 Task: Customize the columns displayed in your Outlook email view.
Action: Mouse moved to (235, 29)
Screenshot: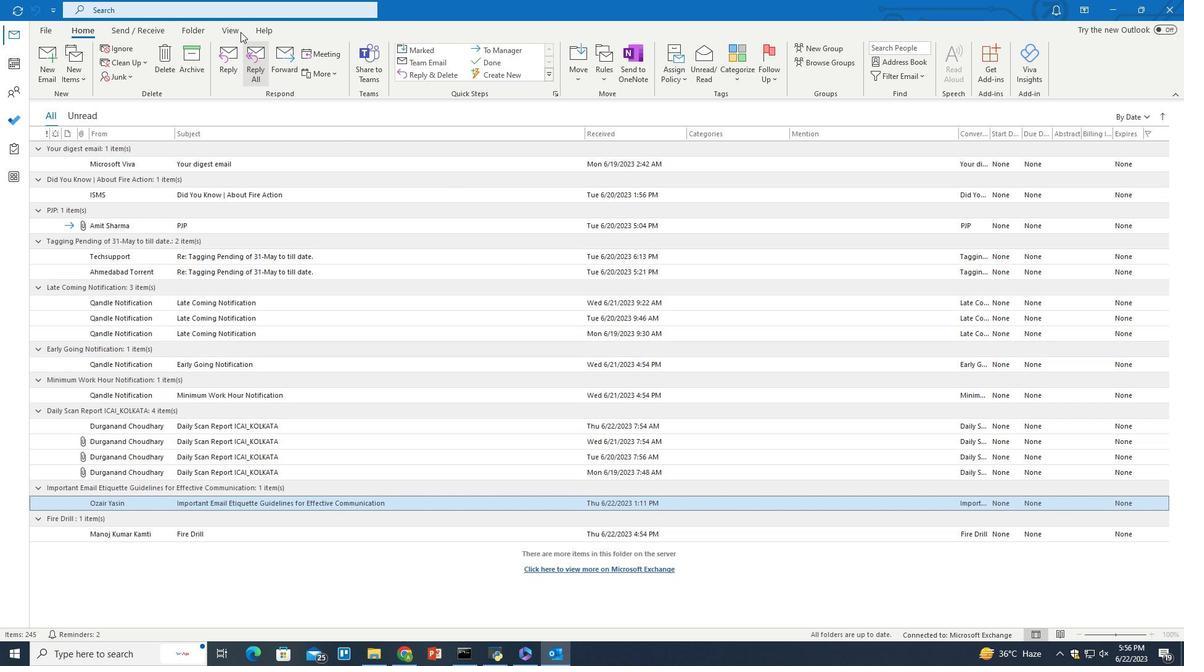 
Action: Mouse pressed left at (235, 29)
Screenshot: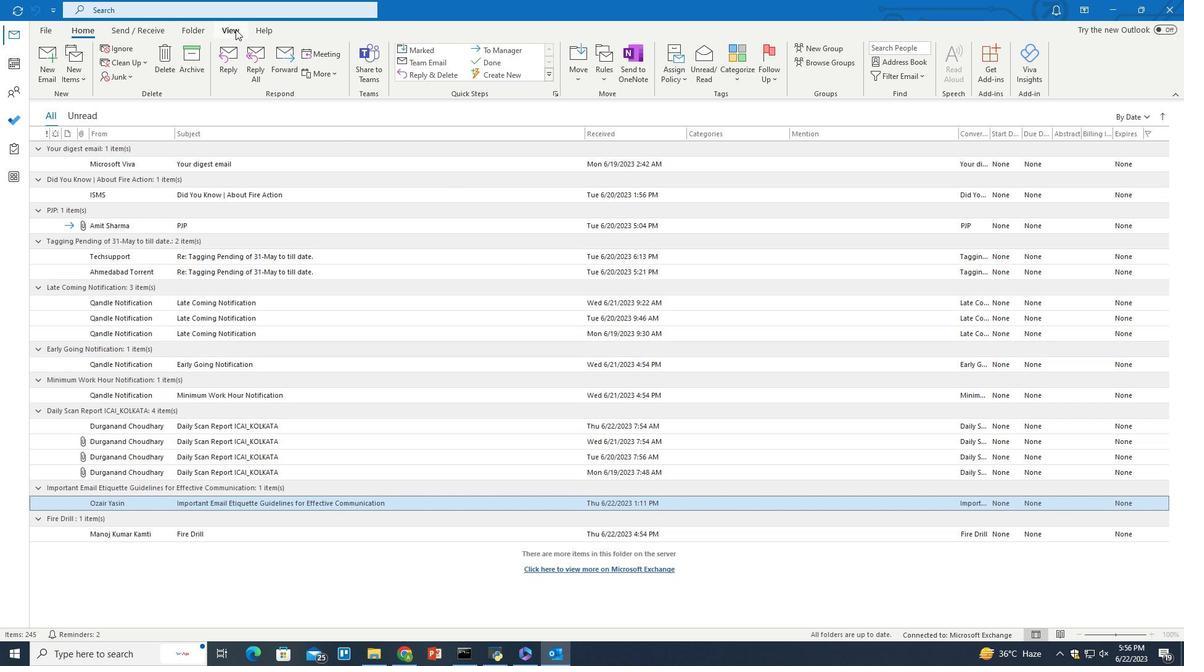 
Action: Mouse moved to (700, 65)
Screenshot: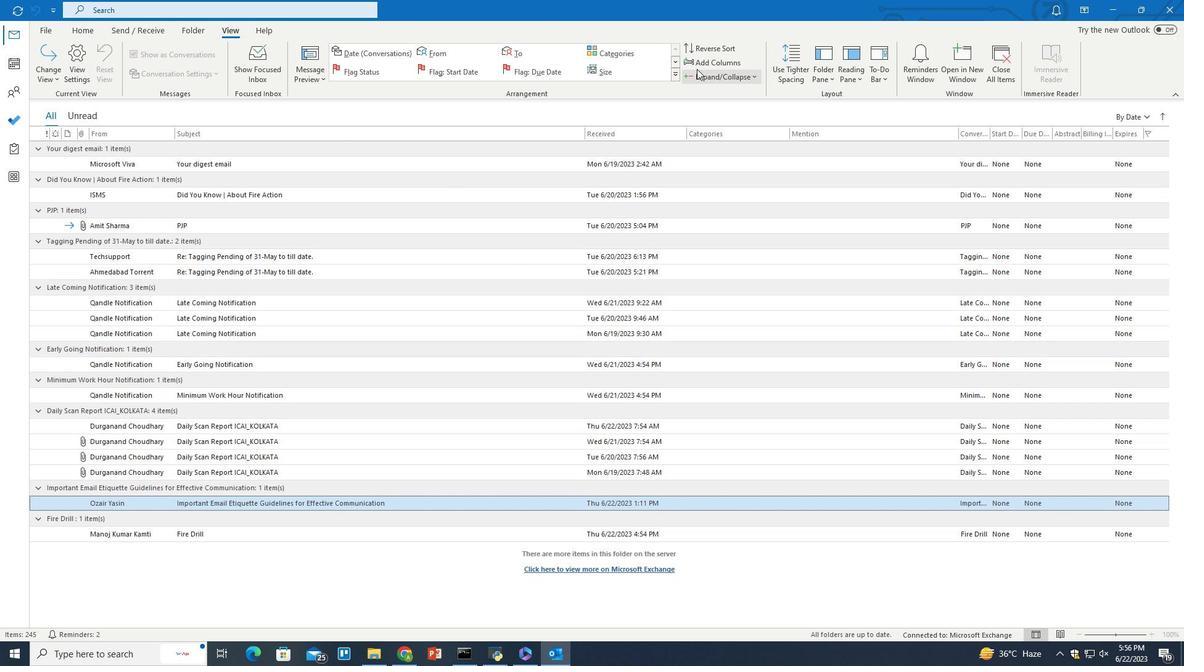 
Action: Mouse pressed left at (700, 65)
Screenshot: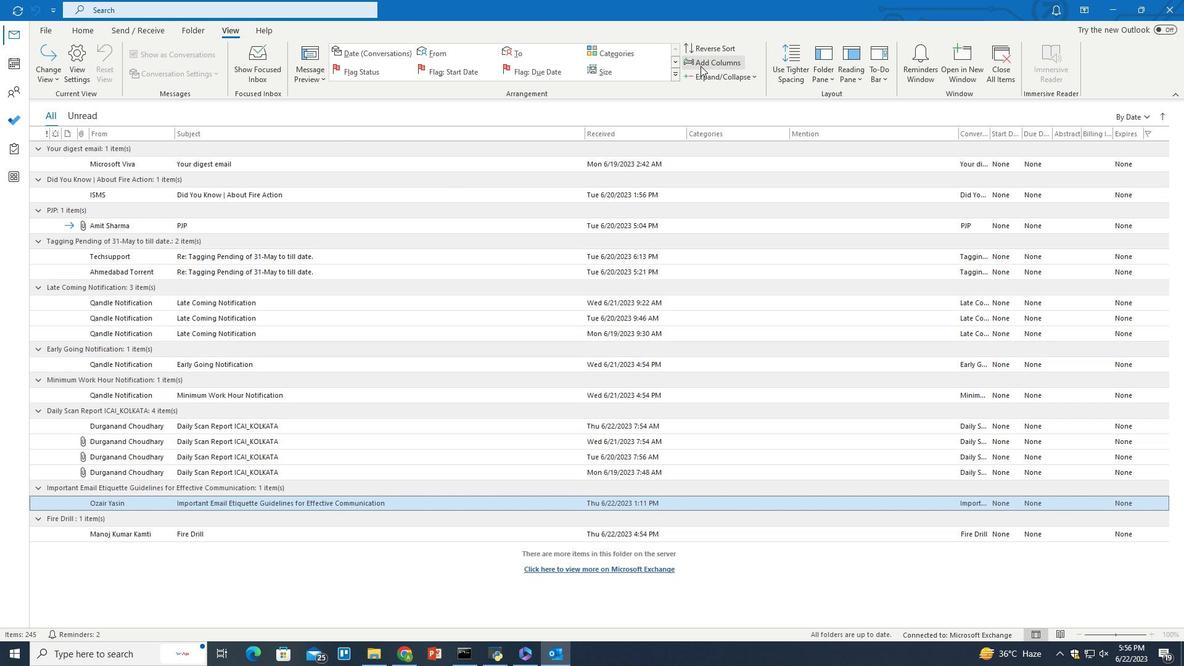 
Action: Mouse moved to (637, 298)
Screenshot: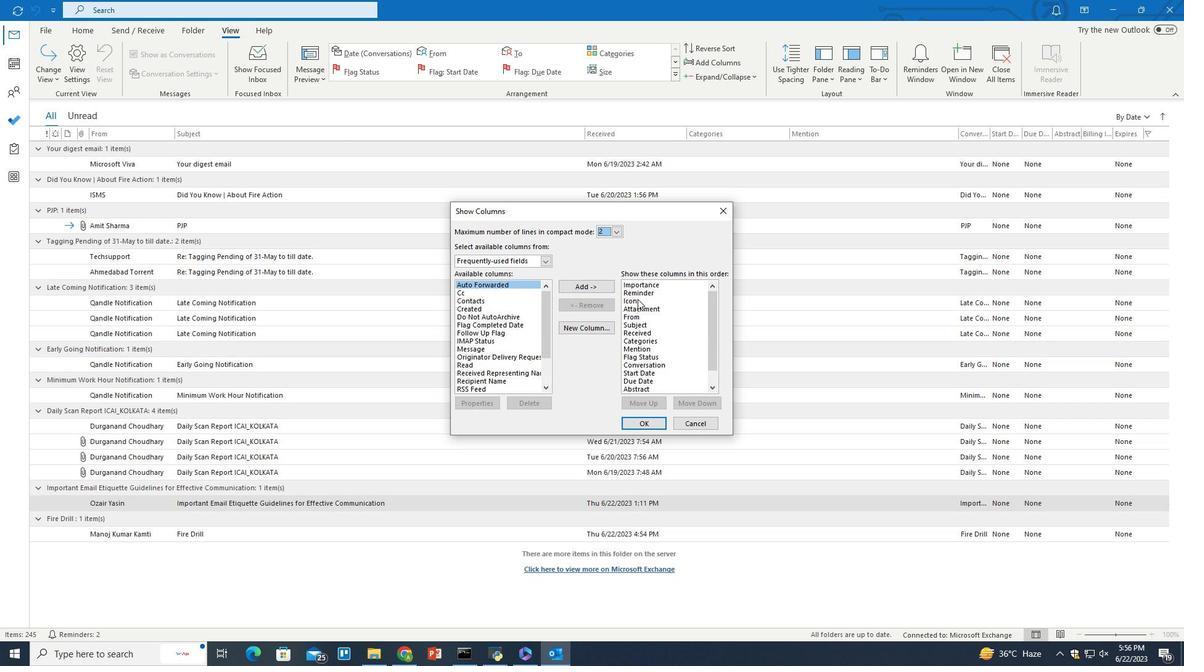 
Action: Mouse pressed left at (637, 298)
Screenshot: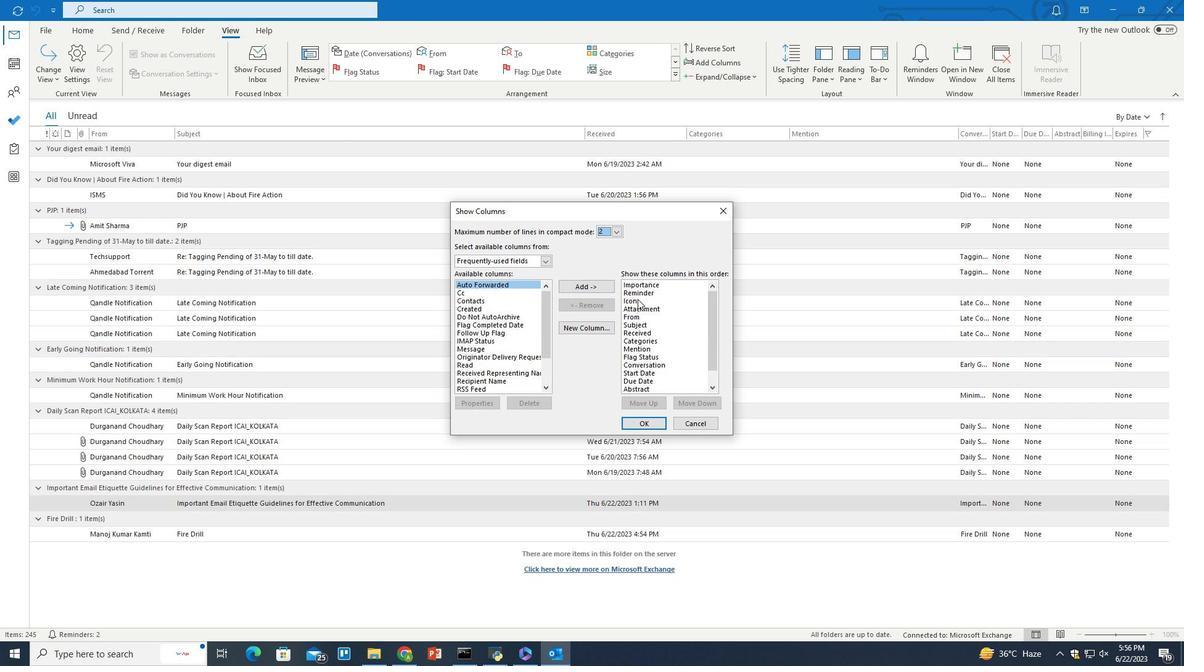 
Action: Mouse moved to (593, 302)
Screenshot: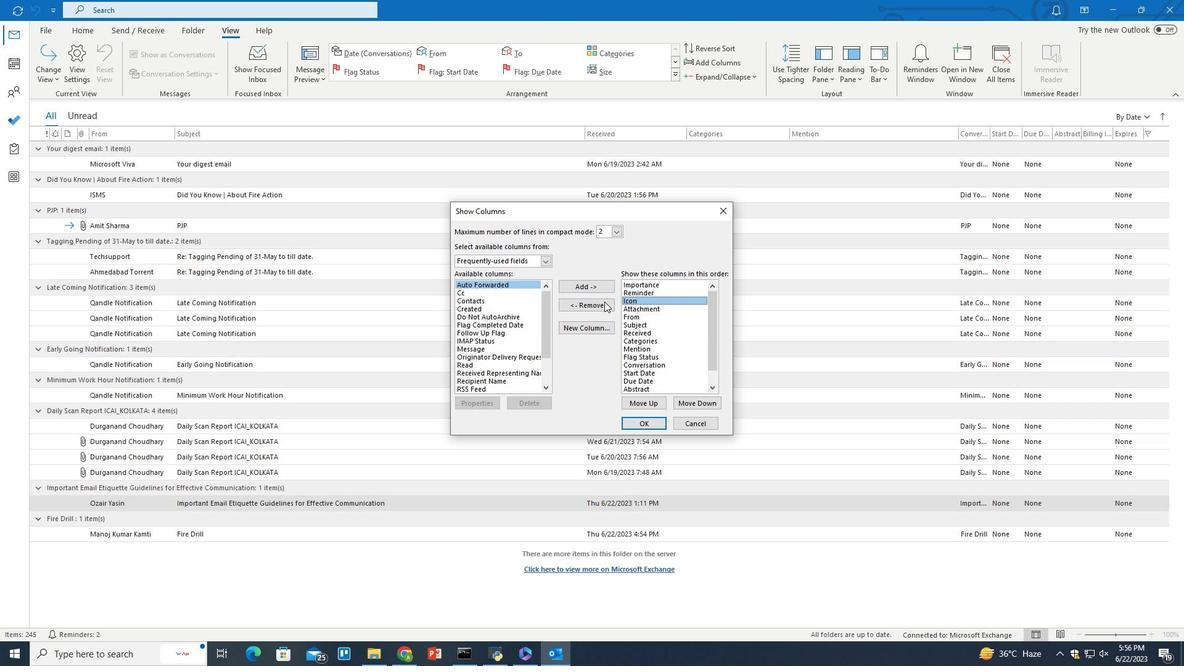 
Action: Mouse pressed left at (593, 302)
Screenshot: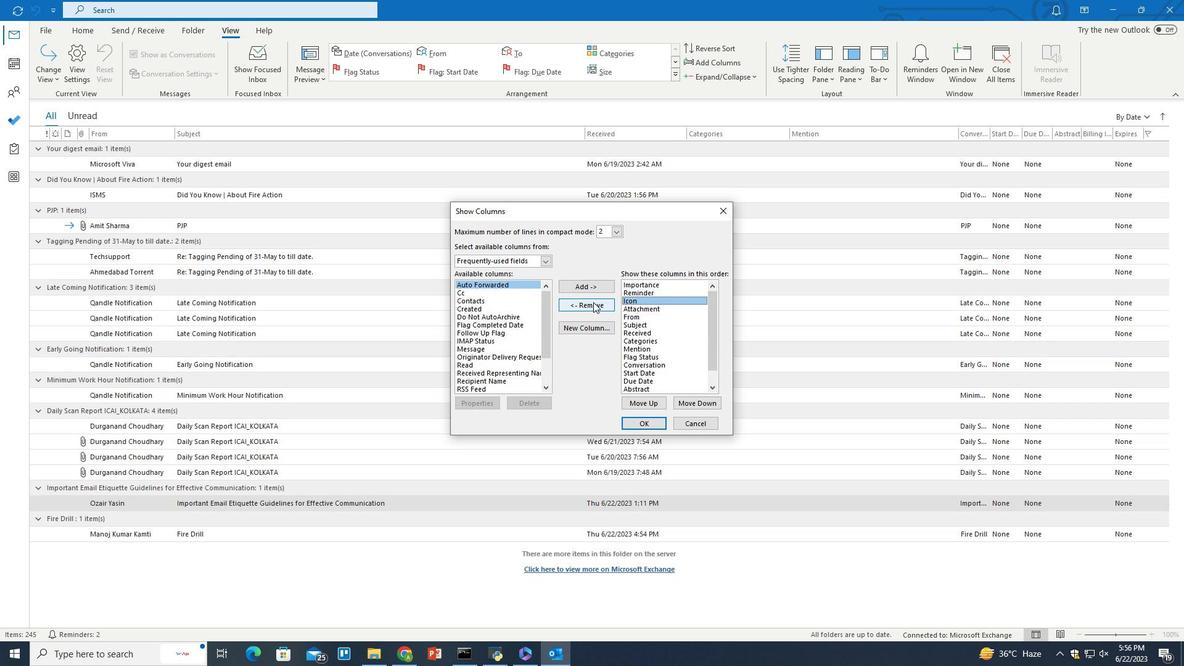 
Action: Mouse moved to (646, 424)
Screenshot: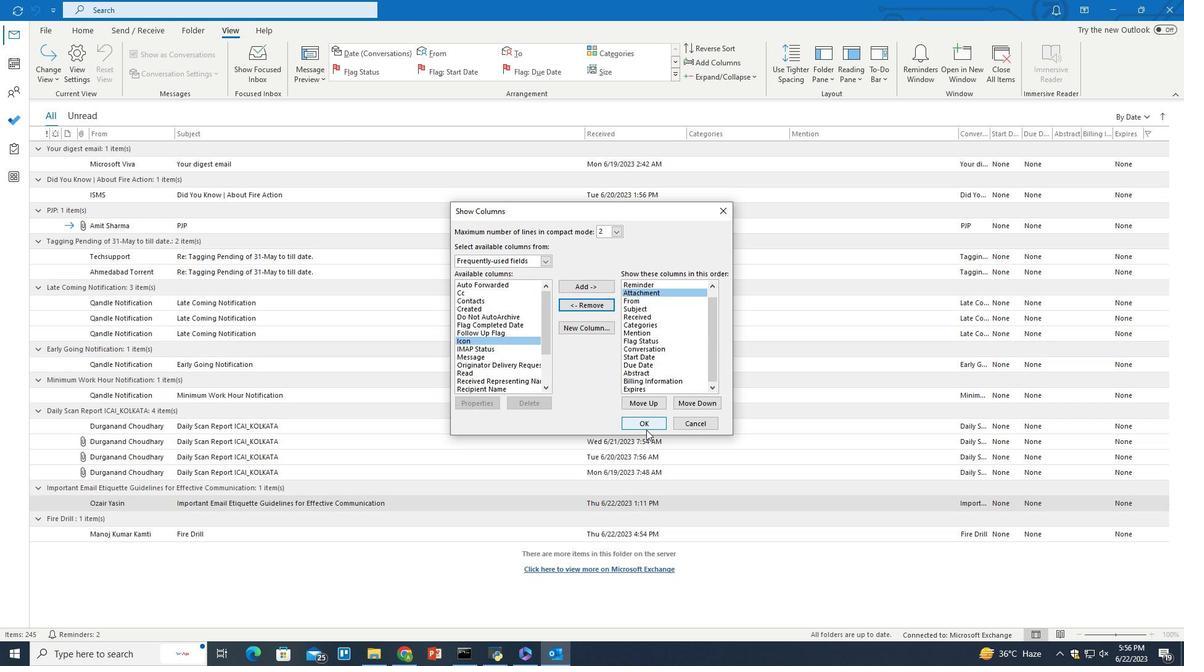 
Action: Mouse pressed left at (646, 424)
Screenshot: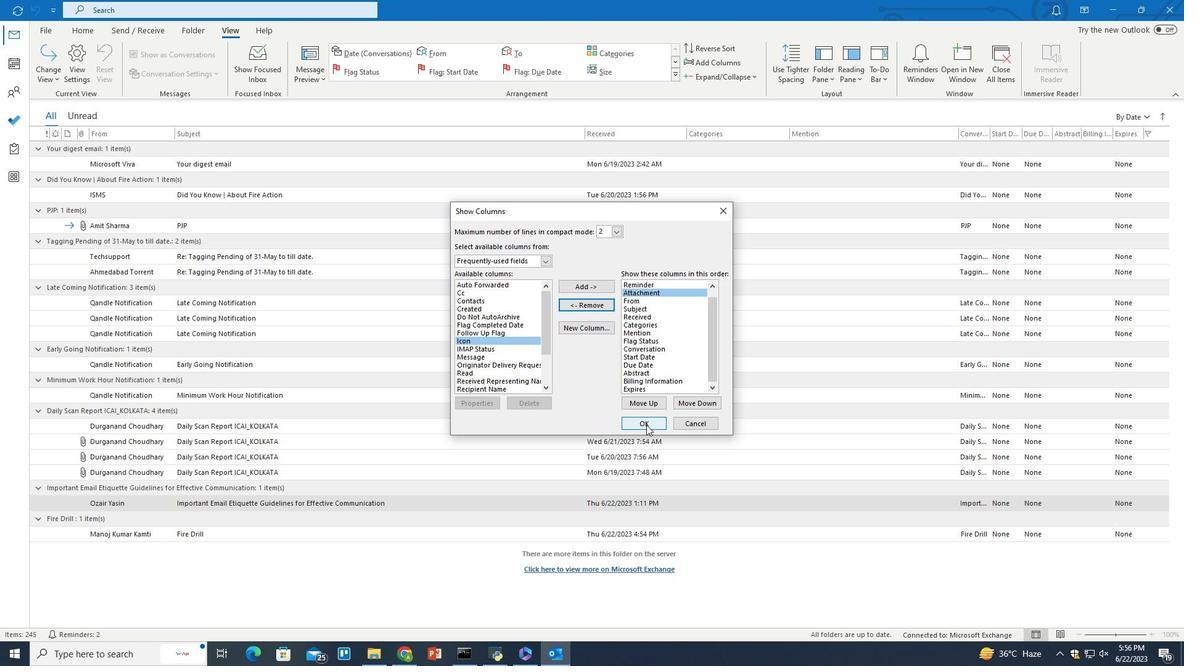 
